 Task: Discover historical landmarks in Charleston, South Carolina, and Savannah, Georgia.
Action: Mouse moved to (195, 104)
Screenshot: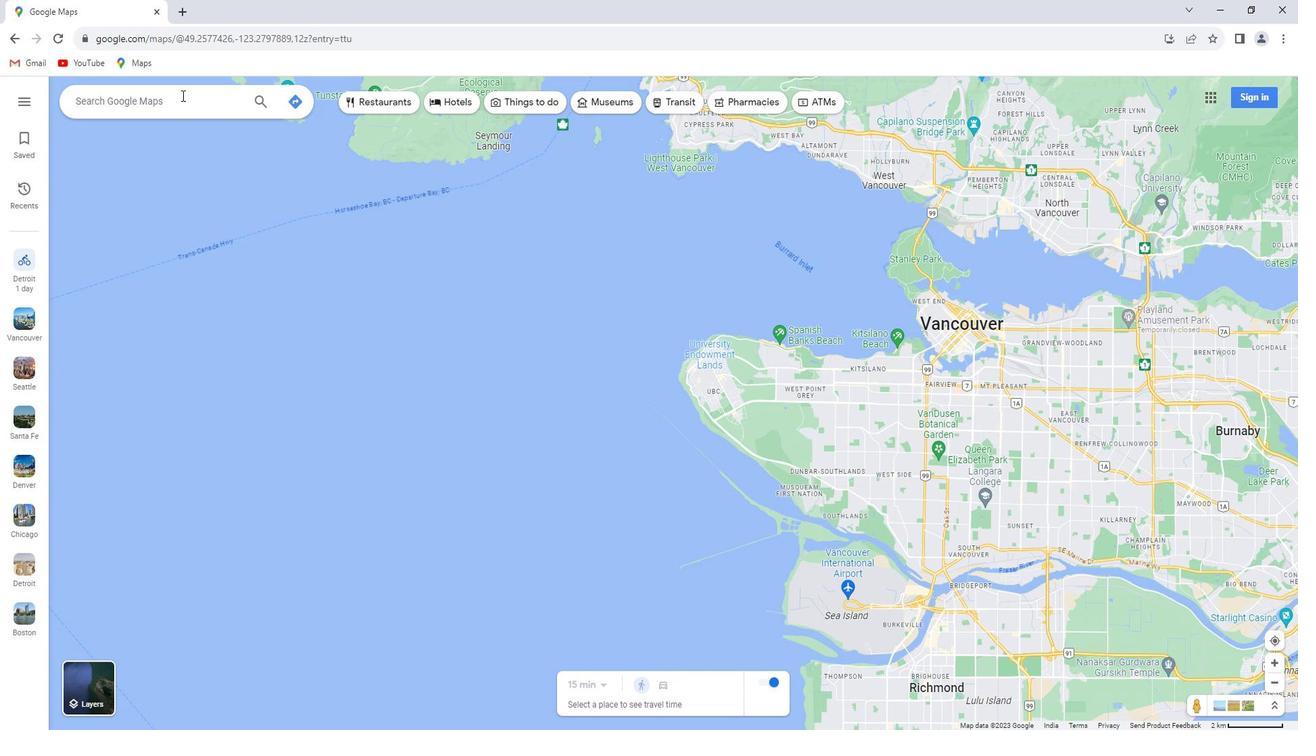 
Action: Mouse pressed left at (195, 104)
Screenshot: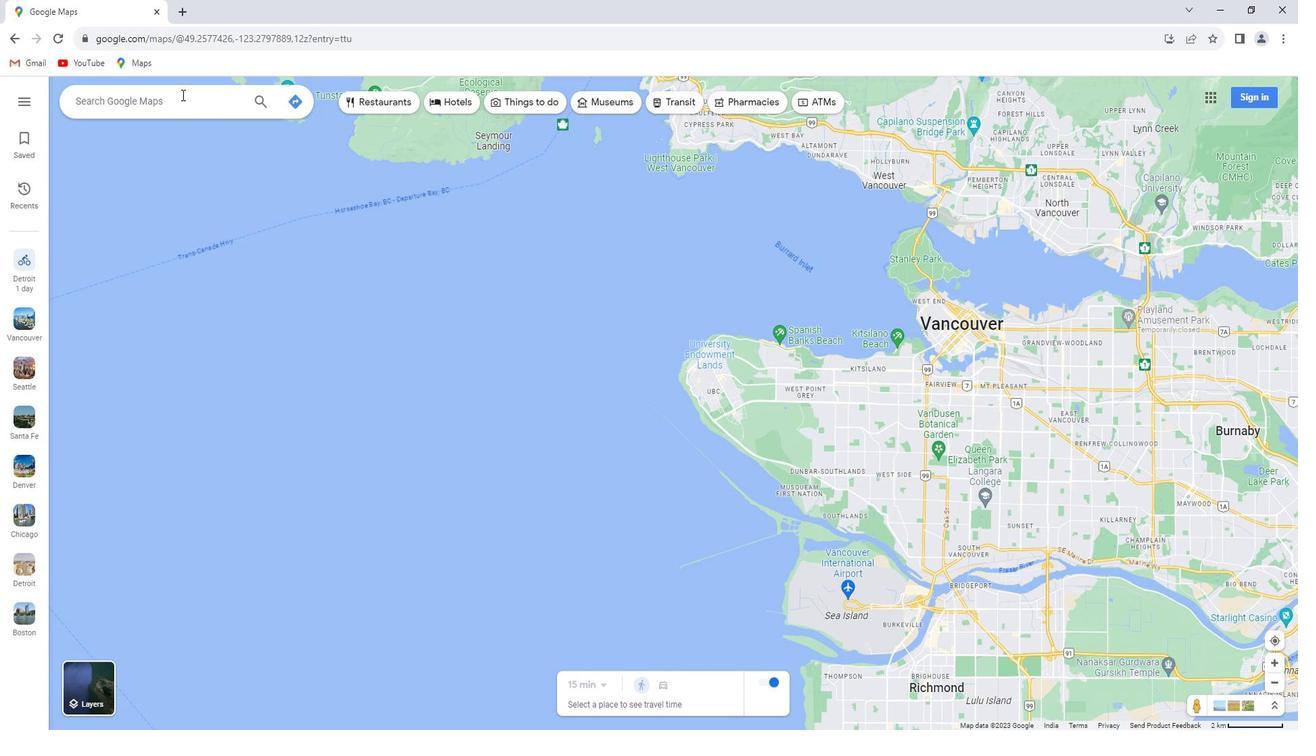 
Action: Key pressed <Key.shift>Charleston,<Key.space><Key.shift>South<Key.space><Key.shift>Carolina<Key.enter>
Screenshot: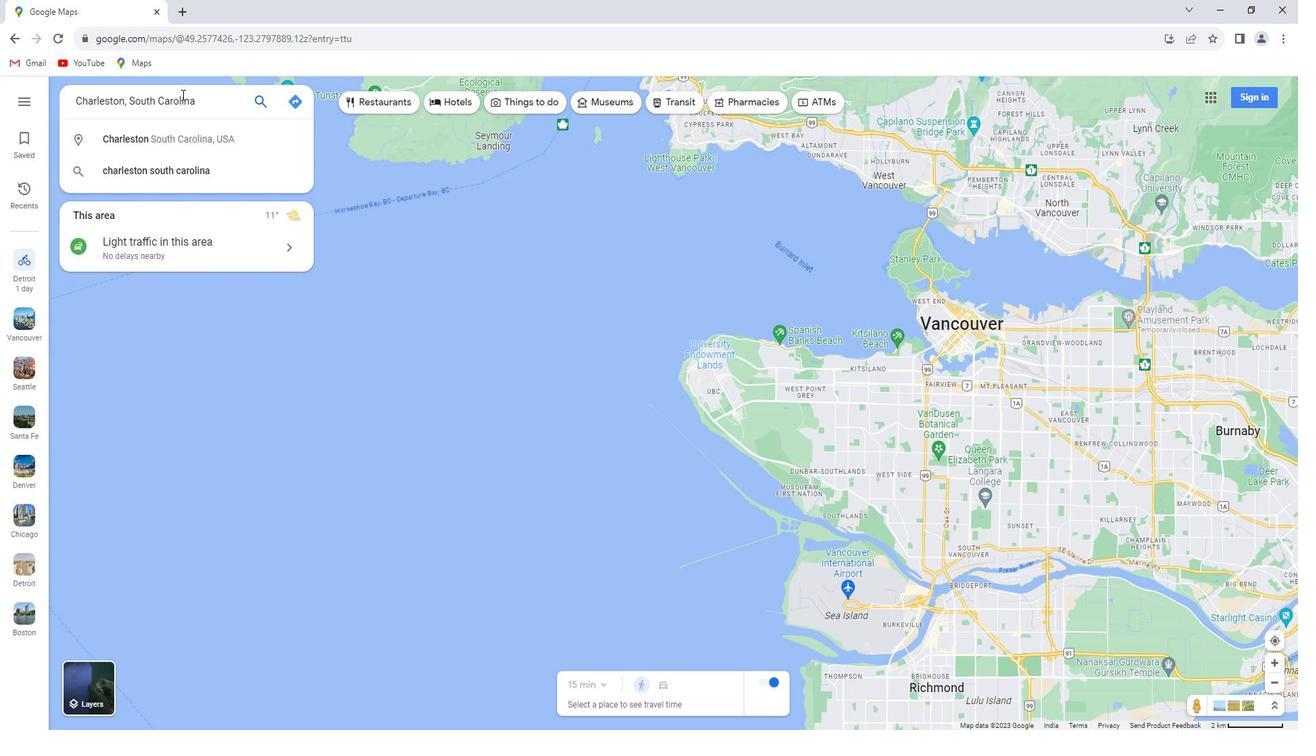 
Action: Mouse moved to (197, 350)
Screenshot: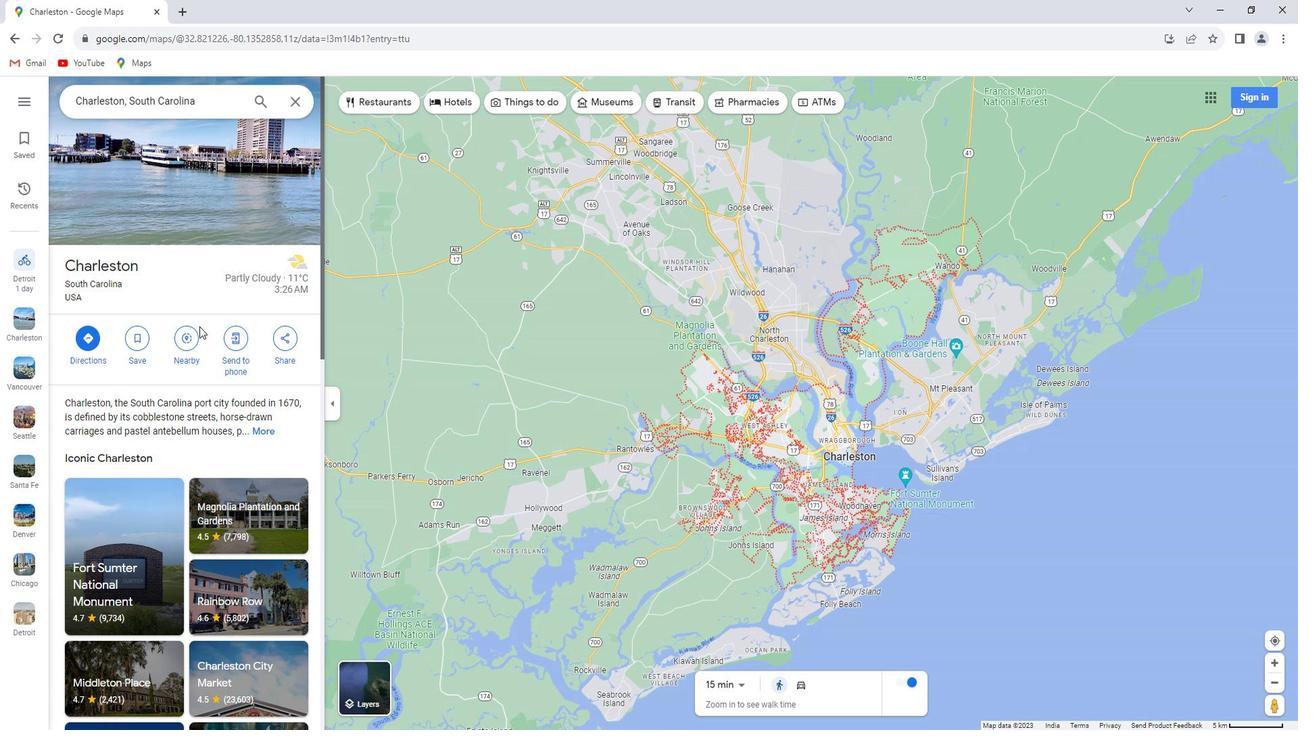 
Action: Mouse pressed left at (197, 350)
Screenshot: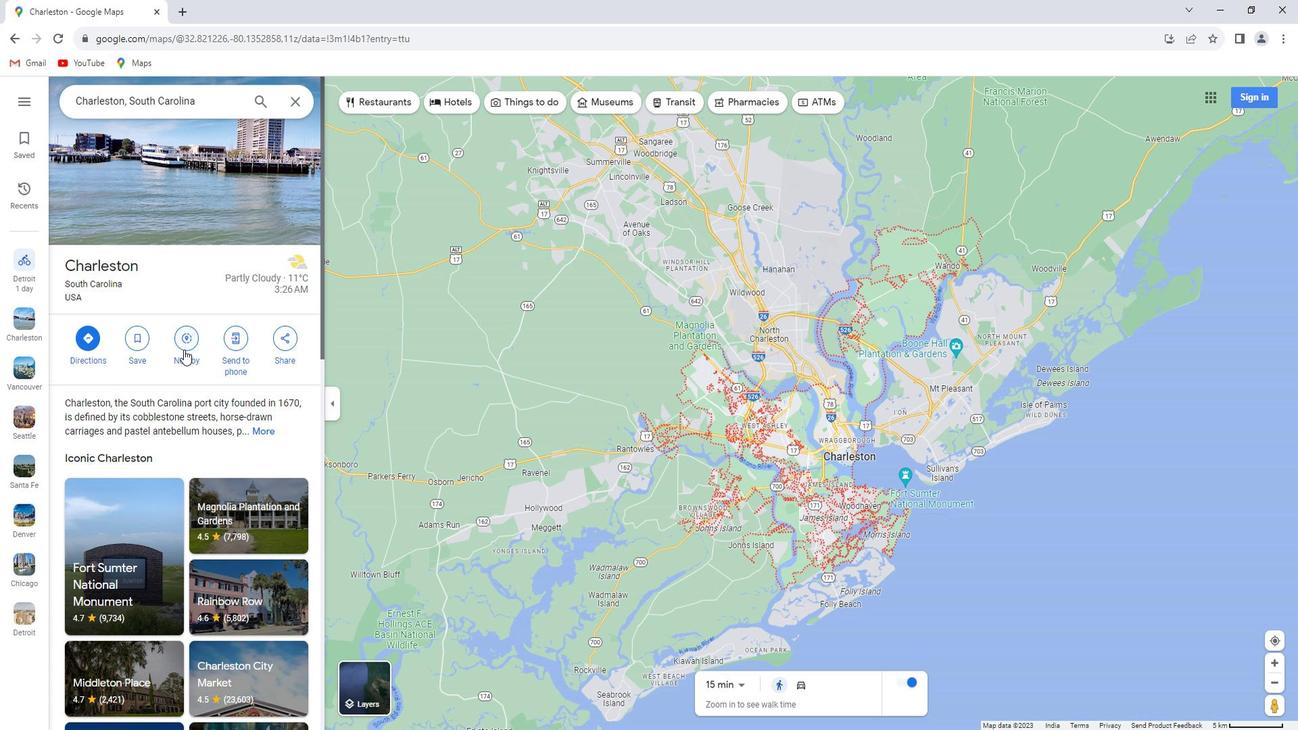 
Action: Key pressed historical<Key.space>landmarks<Key.enter>
Screenshot: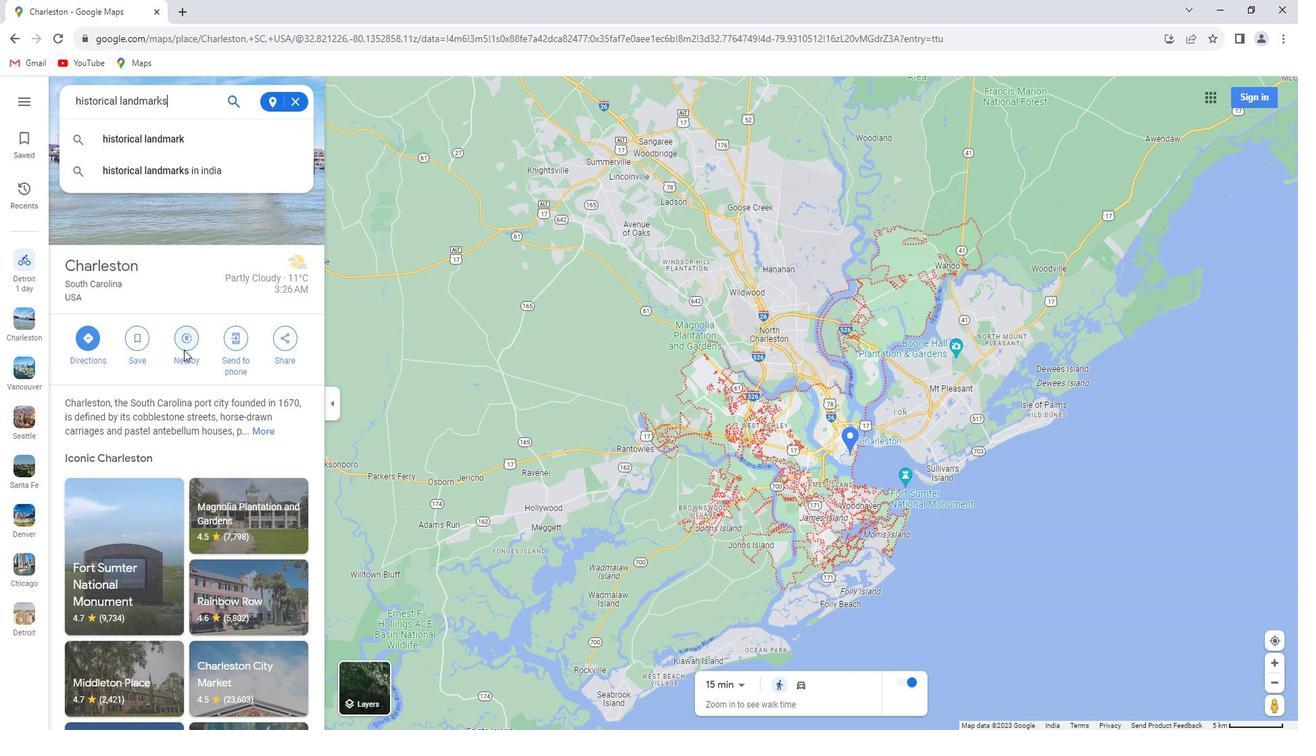 
Action: Mouse moved to (308, 118)
Screenshot: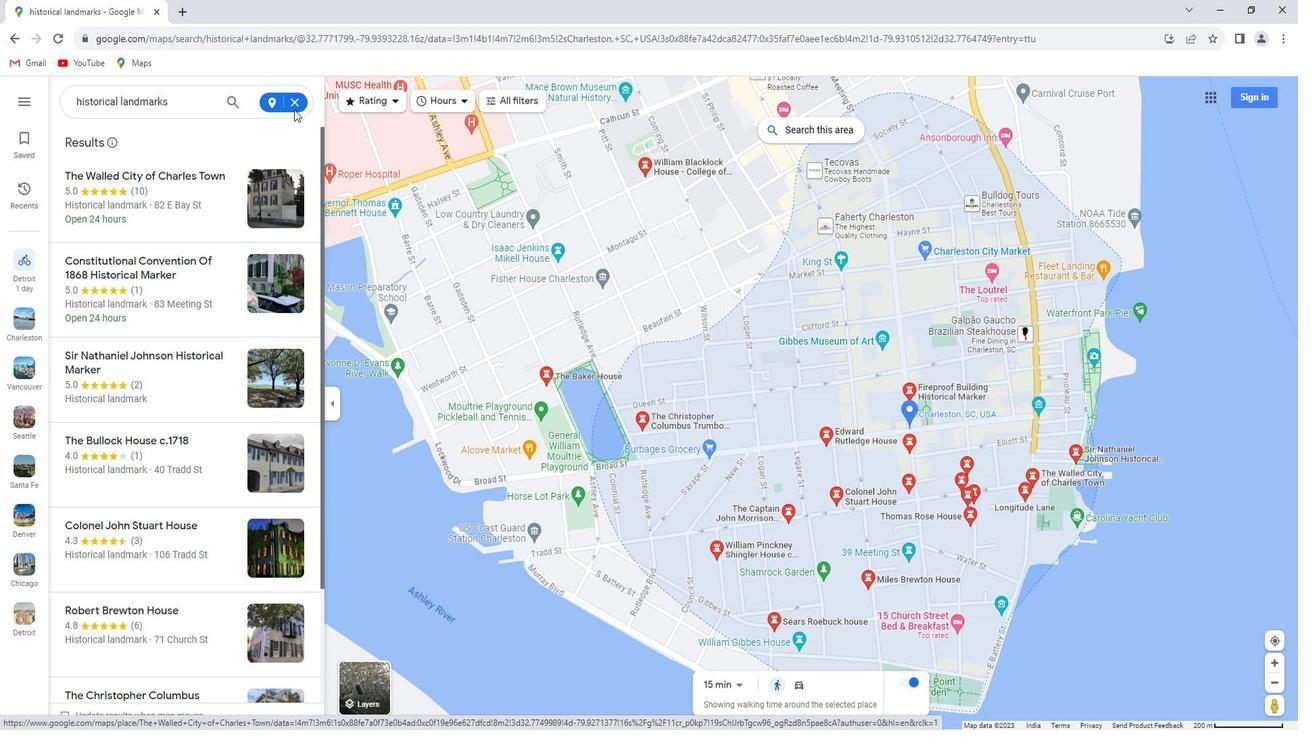 
Action: Mouse pressed left at (308, 118)
Screenshot: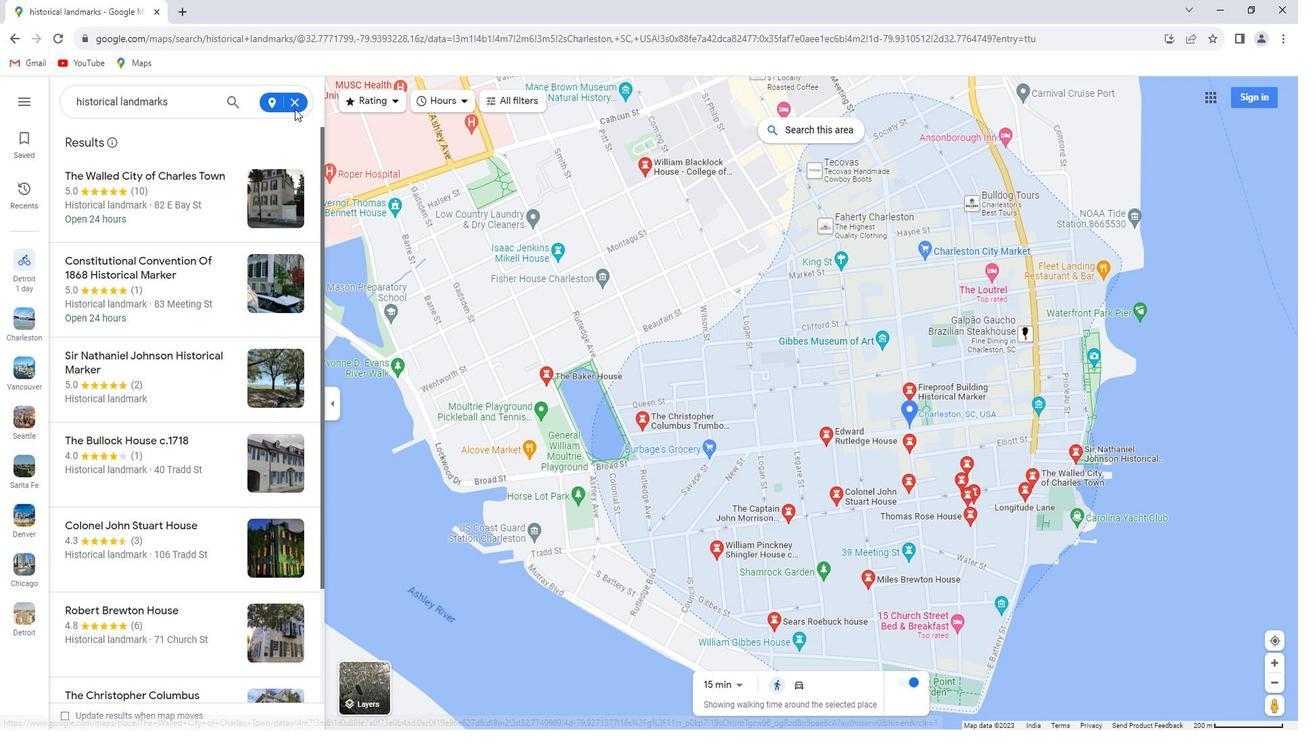 
Action: Mouse moved to (313, 110)
Screenshot: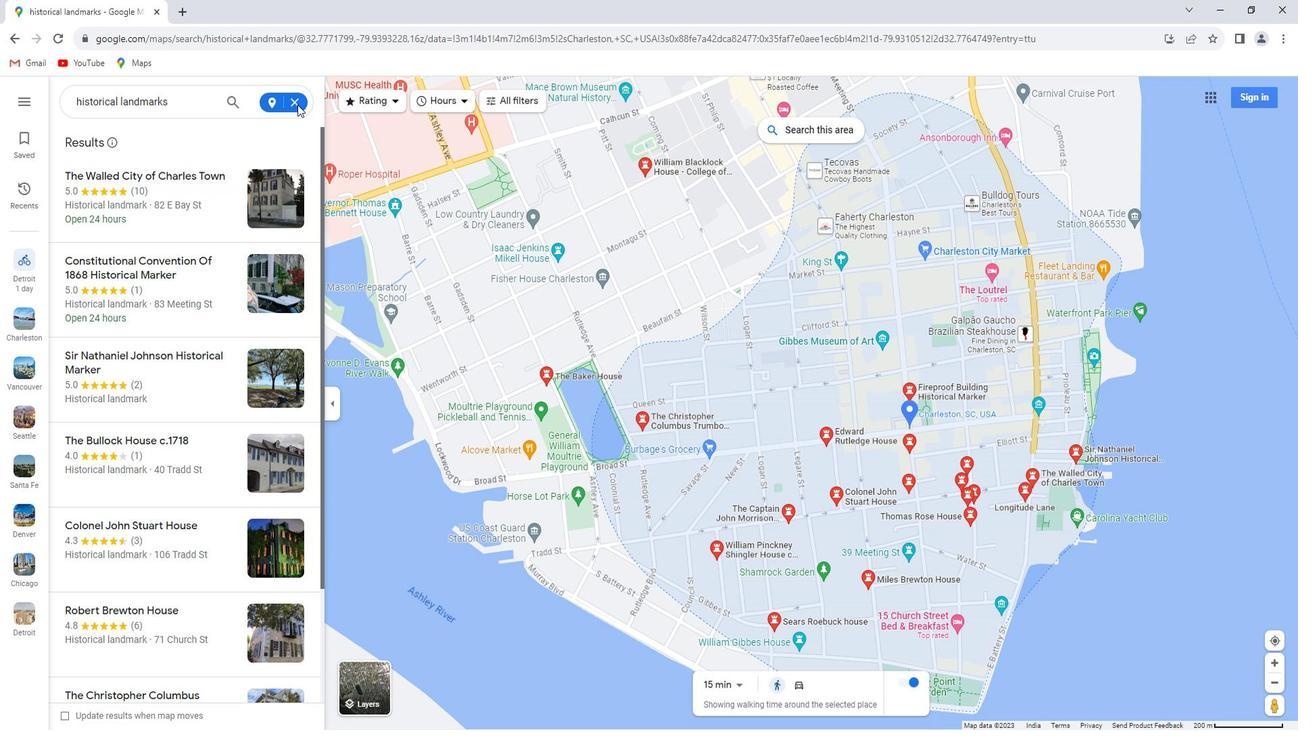 
Action: Mouse pressed left at (313, 110)
Screenshot: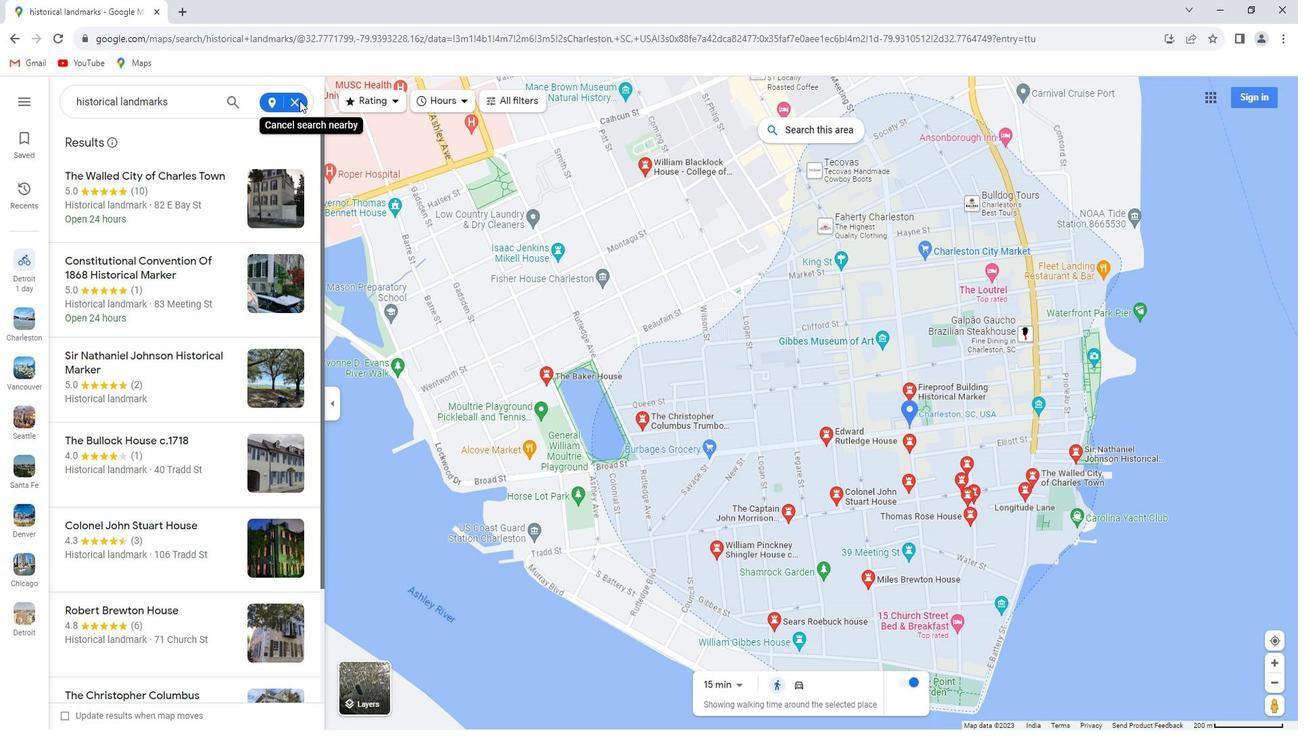 
Action: Mouse moved to (313, 111)
Screenshot: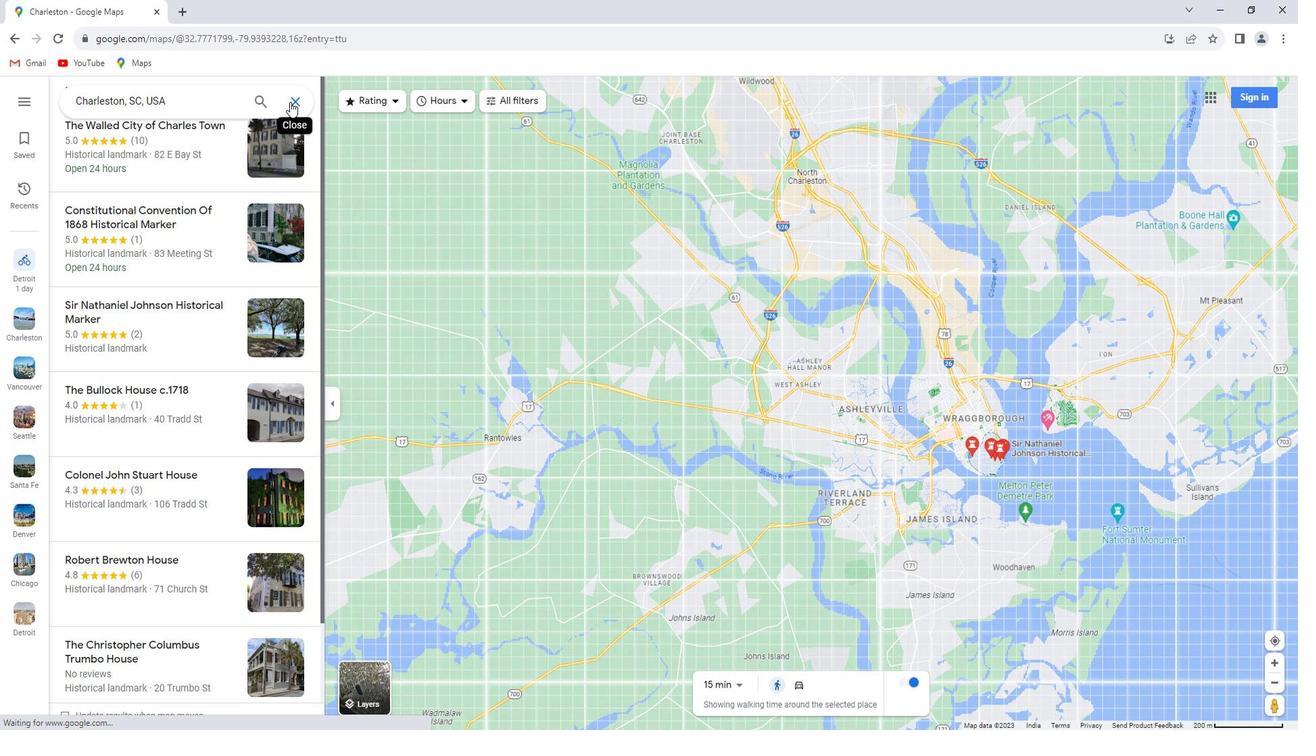 
Action: Mouse pressed left at (313, 111)
Screenshot: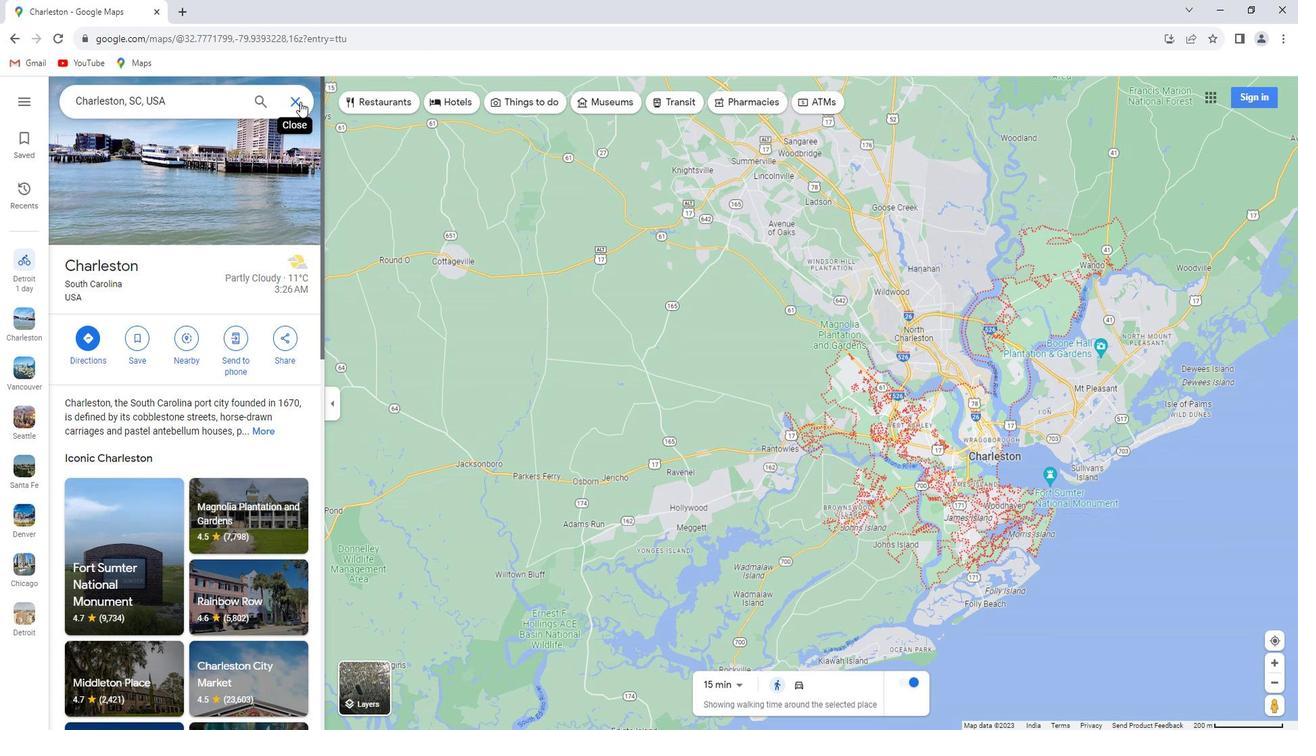 
Action: Mouse moved to (218, 112)
Screenshot: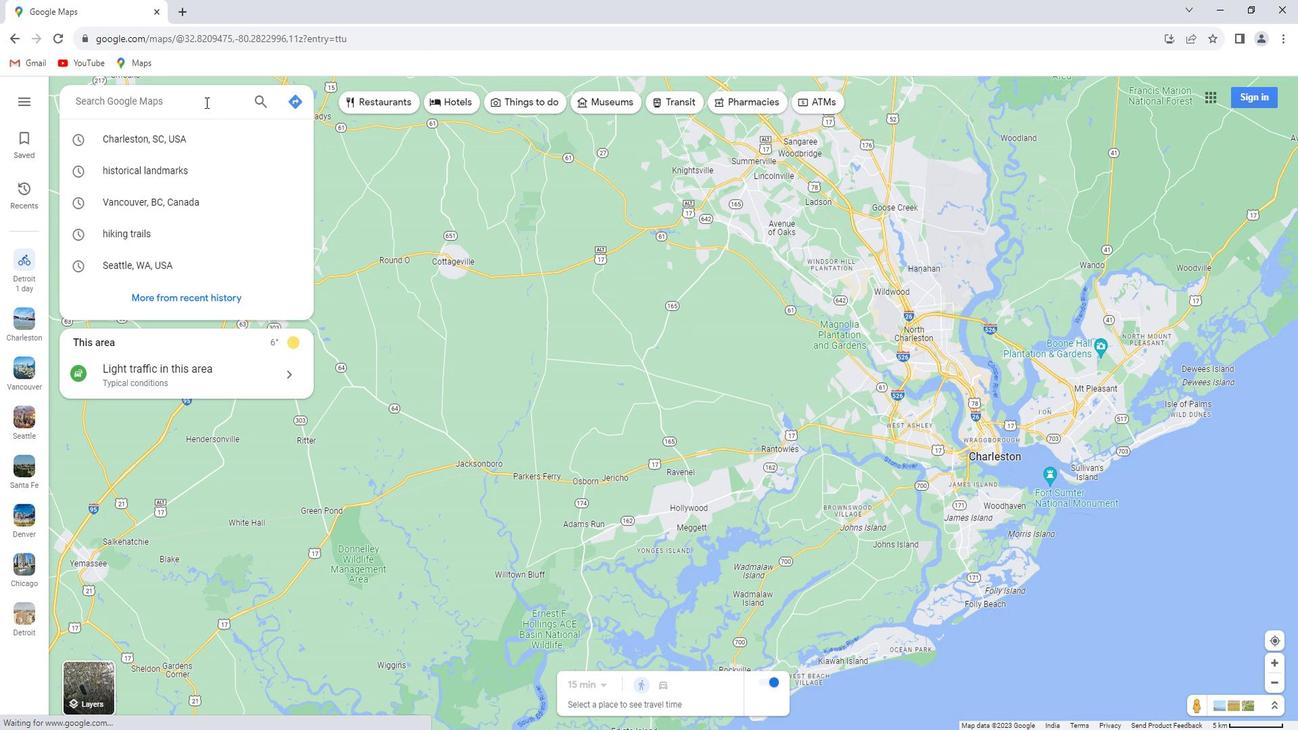 
Action: Key pressed <Key.shift>Savannah,<Key.space><Key.shift>Georgia<Key.enter>
Screenshot: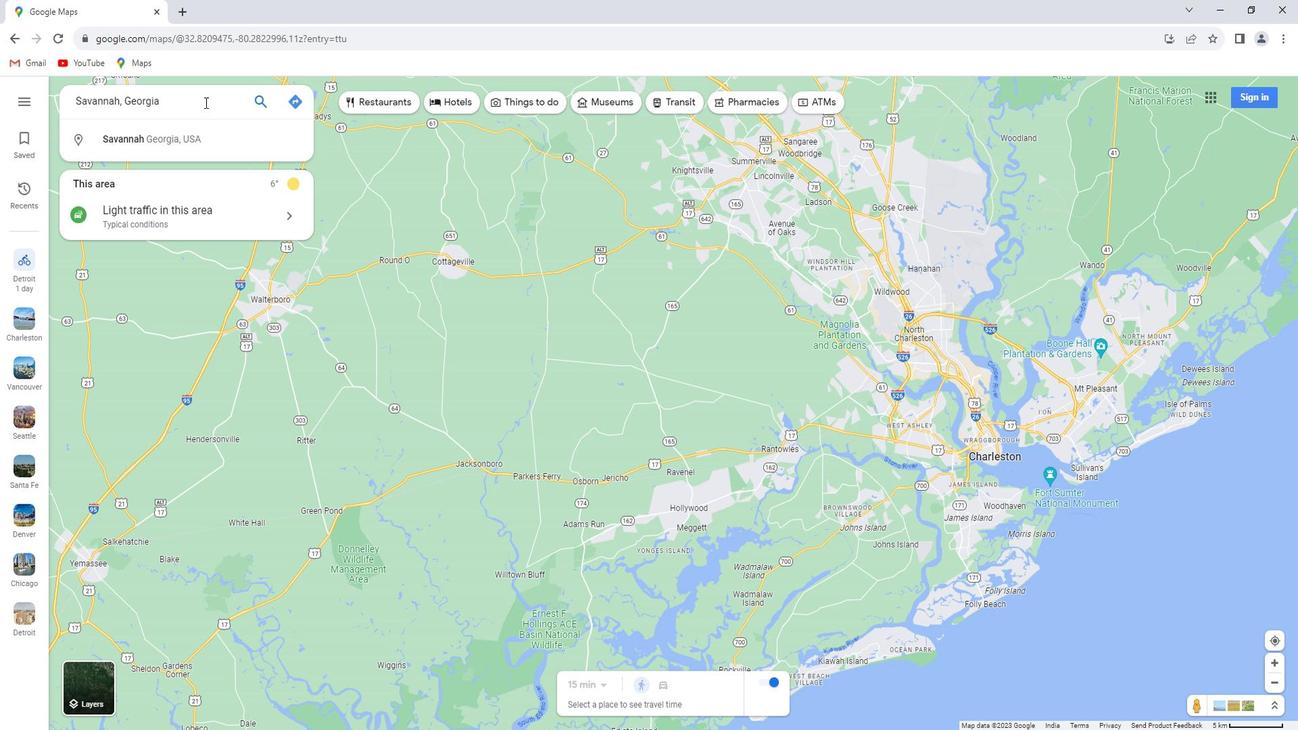 
Action: Mouse moved to (193, 344)
Screenshot: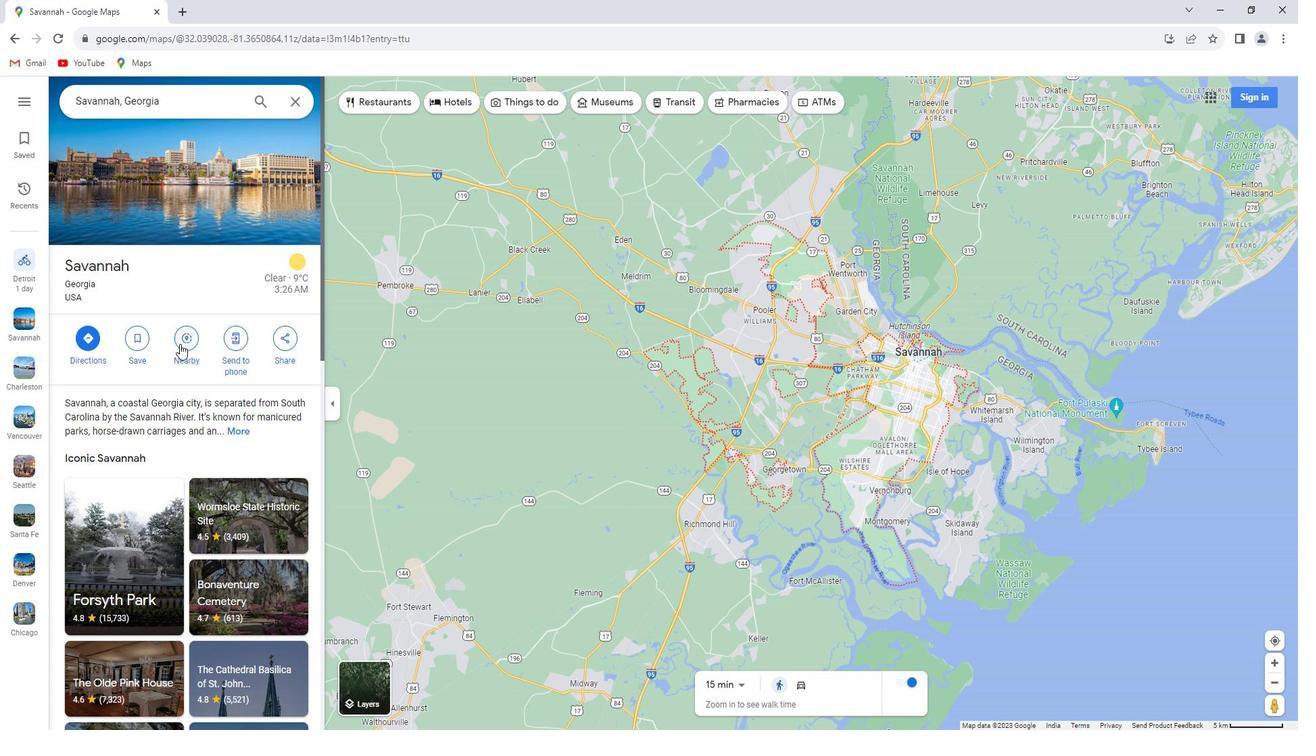 
Action: Mouse pressed left at (193, 344)
Screenshot: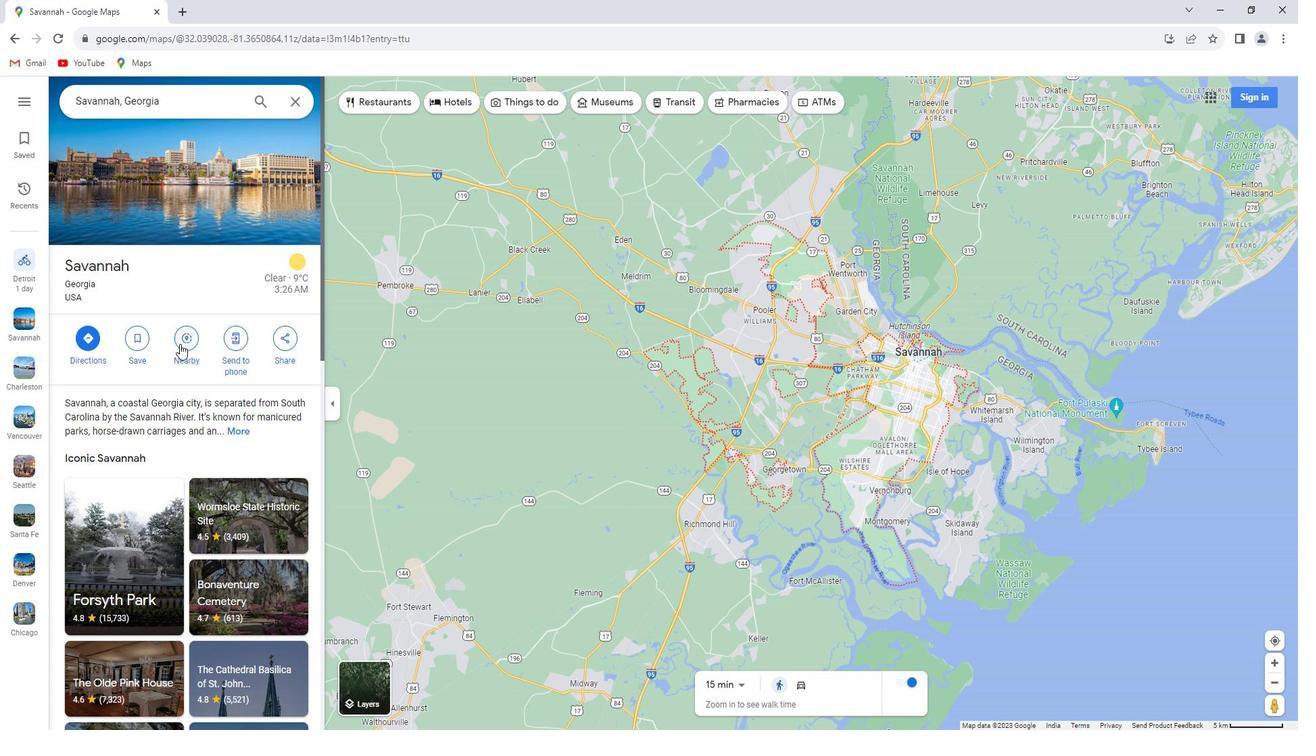 
Action: Key pressed historical<Key.space>landmarks<Key.enter>
Screenshot: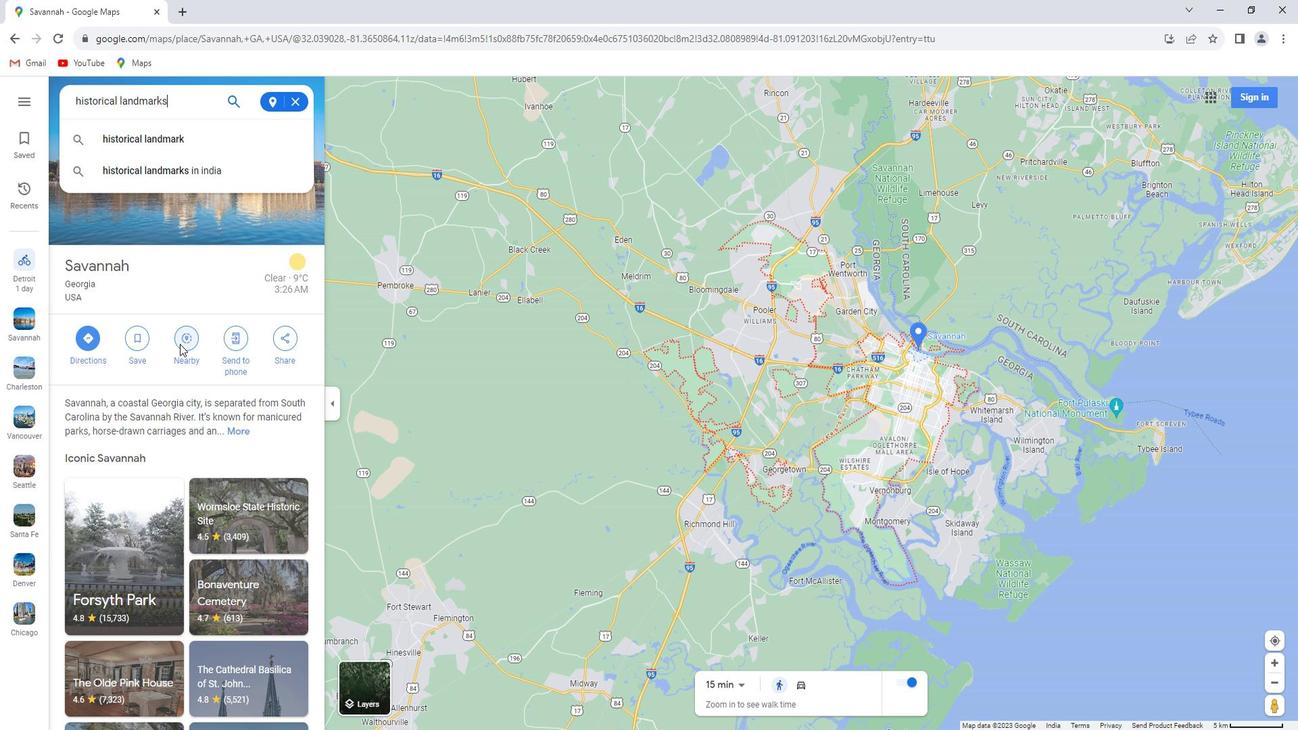 
